 Task: Add the task  Create a new online platform for online nutrition coaching to the section Infrastructure Monitoring Sprint in the project BlueChipper and add a Due Date to the respective task as 2023/12/19
Action: Mouse moved to (477, 372)
Screenshot: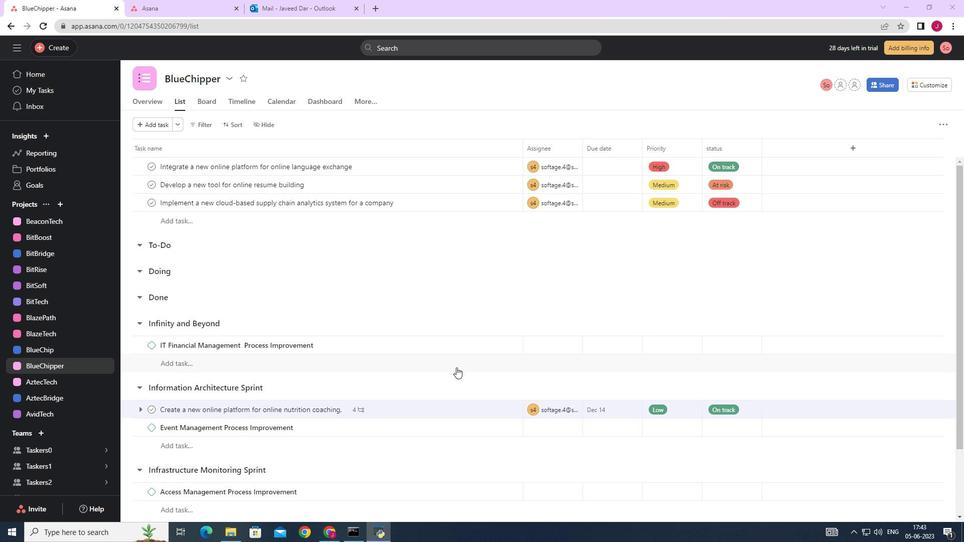 
Action: Mouse scrolled (477, 372) with delta (0, 0)
Screenshot: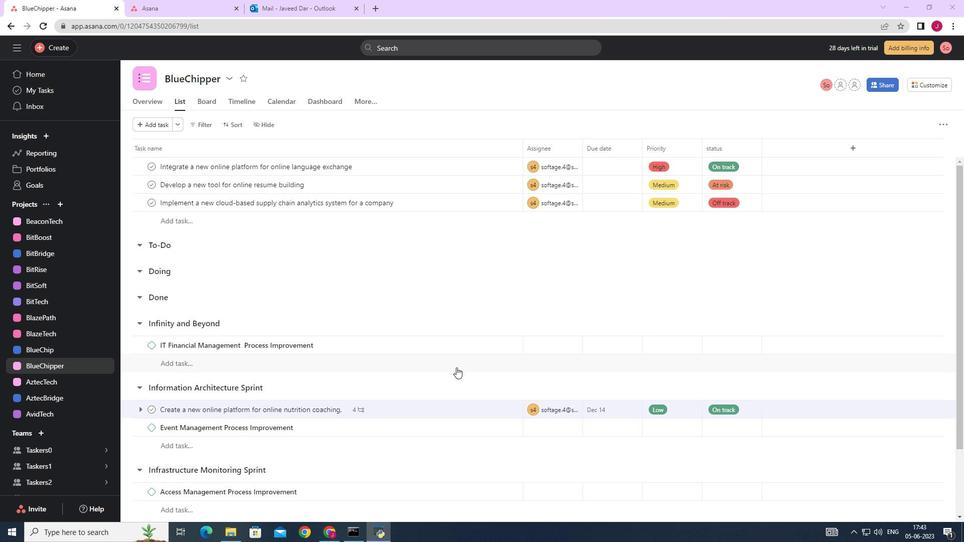 
Action: Mouse moved to (478, 373)
Screenshot: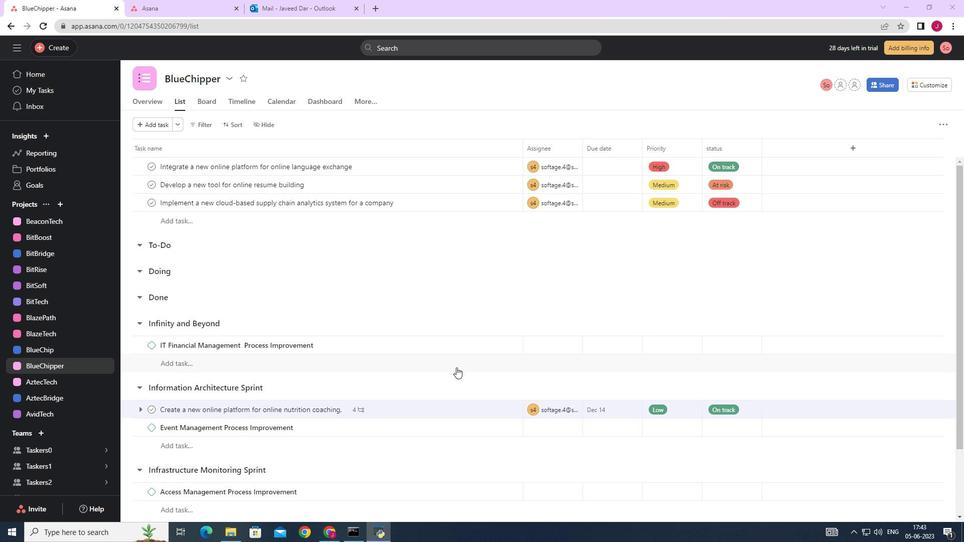 
Action: Mouse scrolled (478, 373) with delta (0, 0)
Screenshot: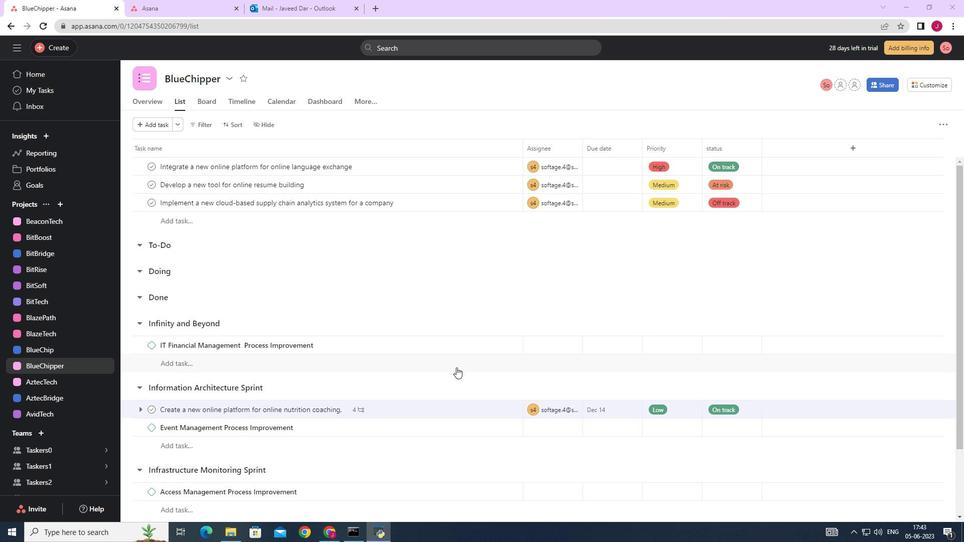 
Action: Mouse moved to (479, 374)
Screenshot: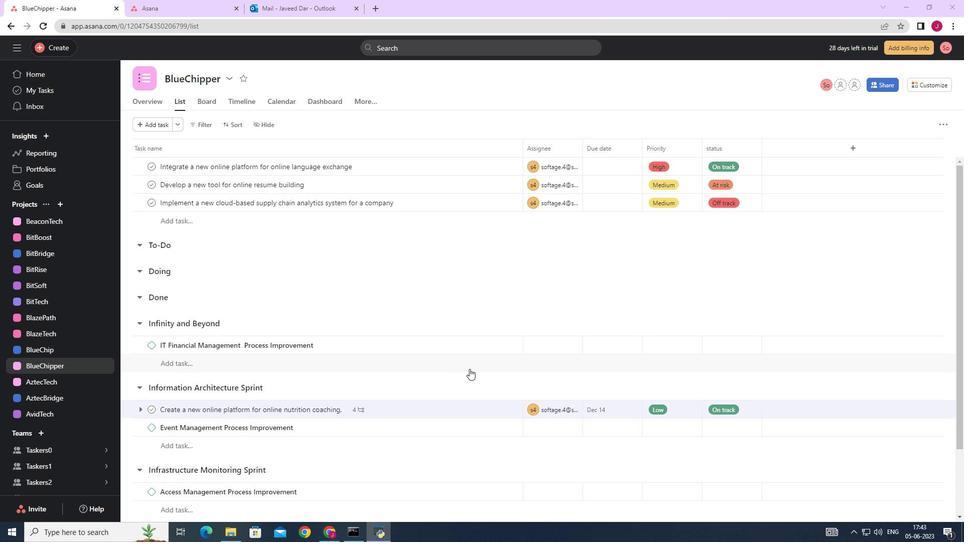 
Action: Mouse scrolled (479, 373) with delta (0, 0)
Screenshot: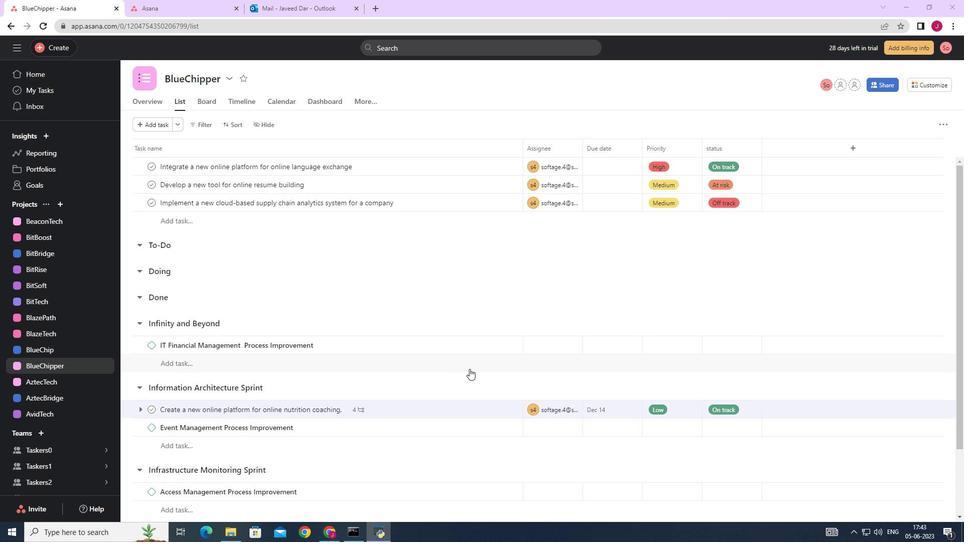 
Action: Mouse moved to (479, 374)
Screenshot: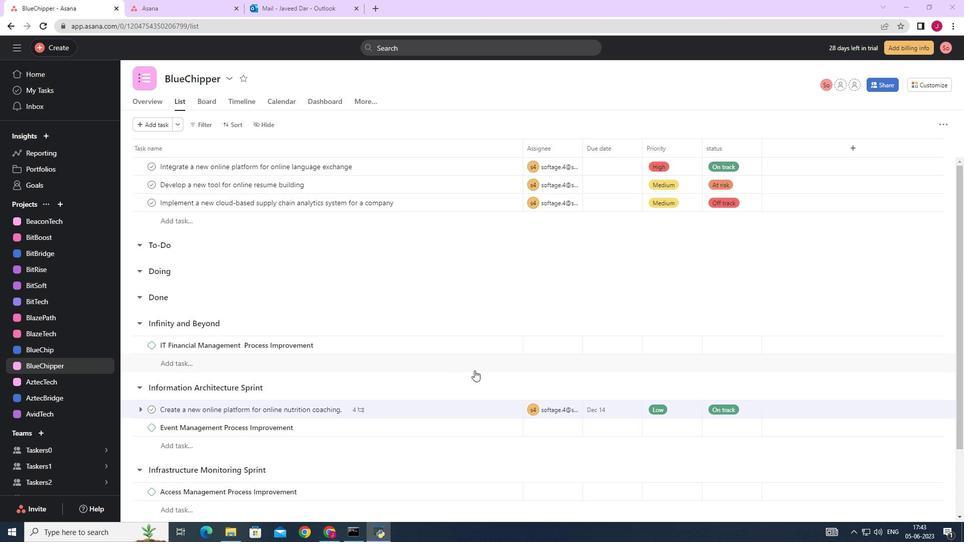 
Action: Mouse scrolled (479, 373) with delta (0, 0)
Screenshot: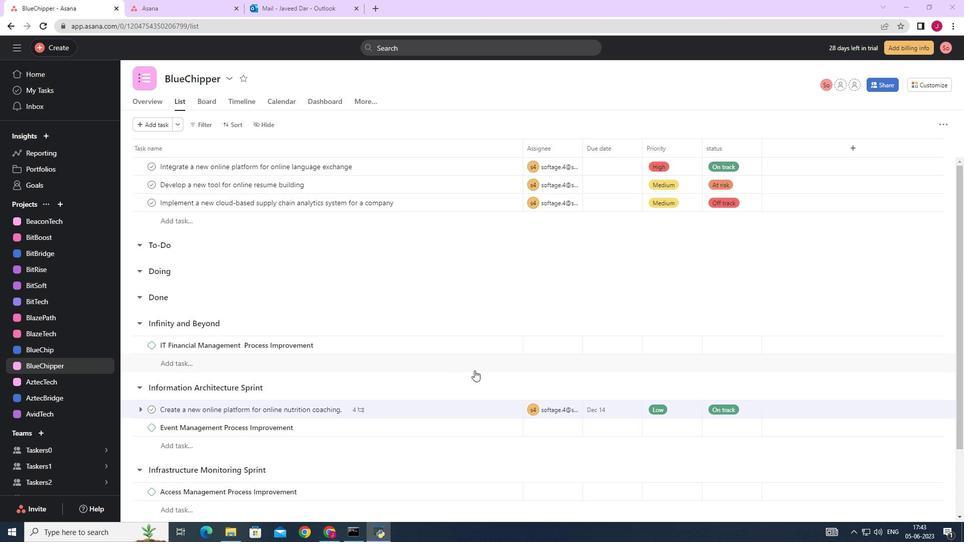 
Action: Mouse moved to (482, 378)
Screenshot: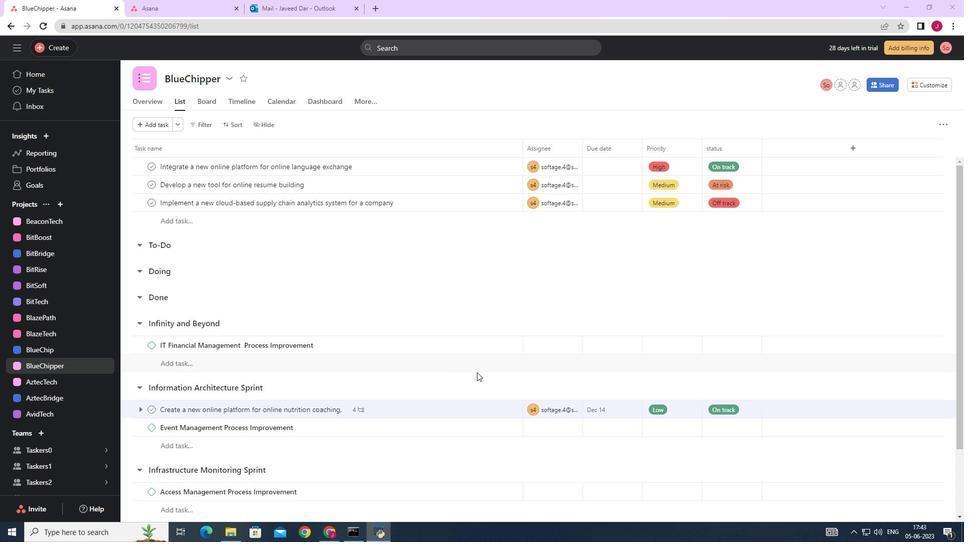 
Action: Mouse scrolled (481, 376) with delta (0, 0)
Screenshot: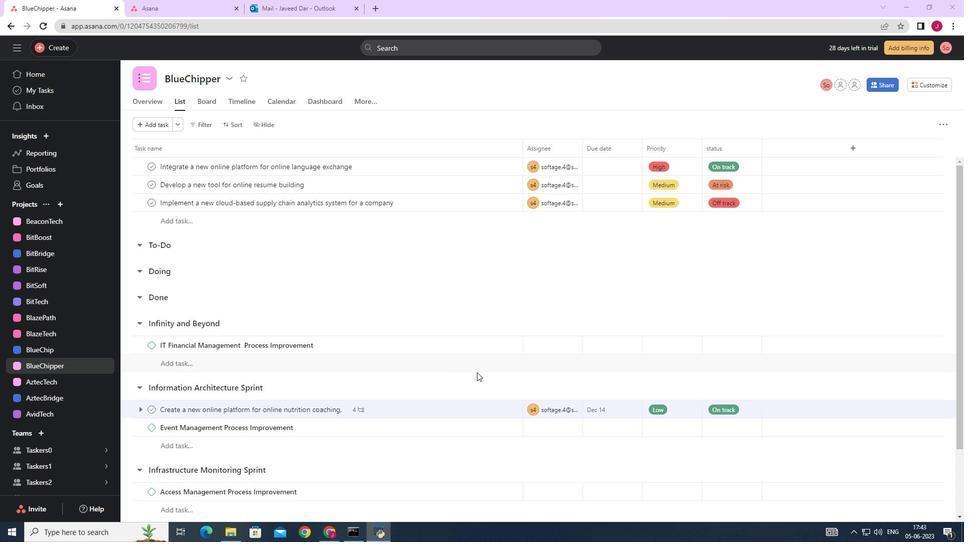 
Action: Mouse moved to (493, 330)
Screenshot: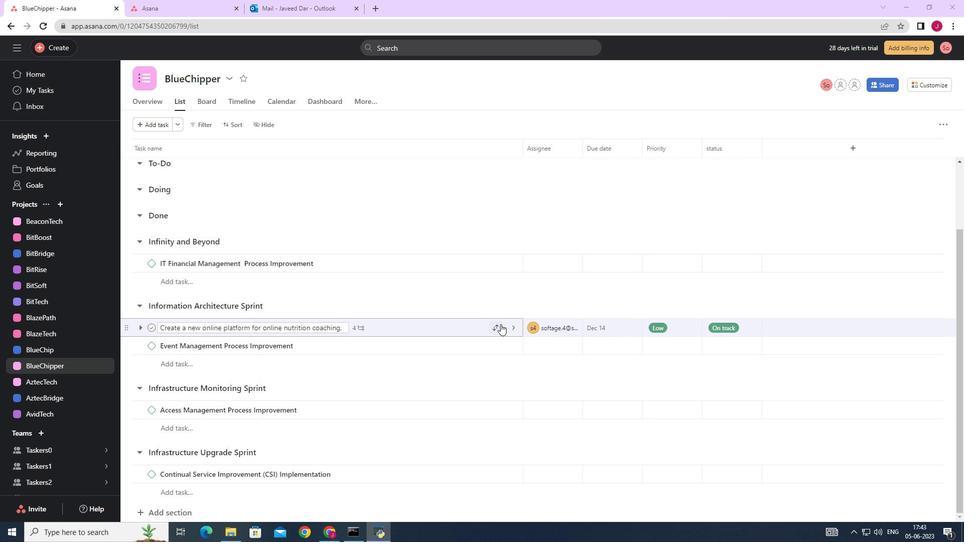 
Action: Mouse pressed left at (493, 330)
Screenshot: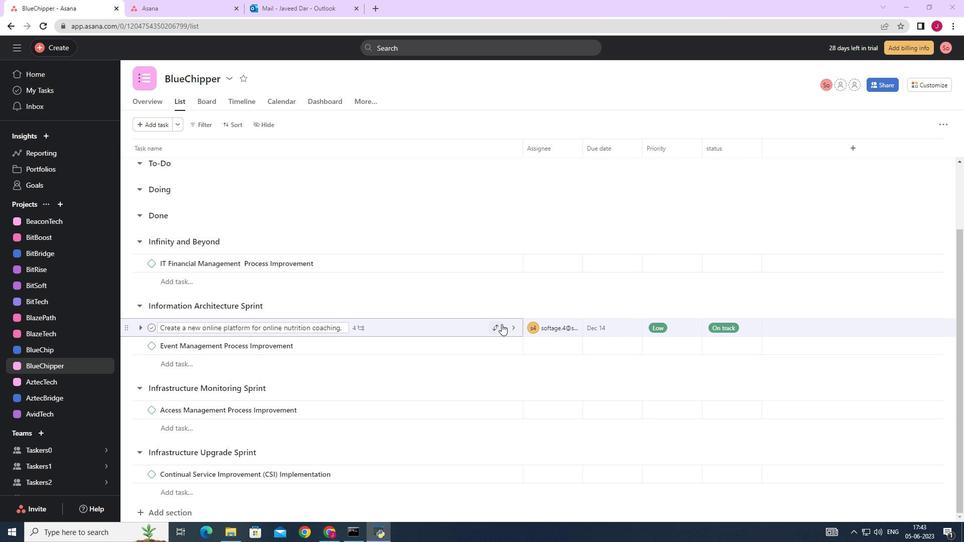 
Action: Mouse moved to (411, 474)
Screenshot: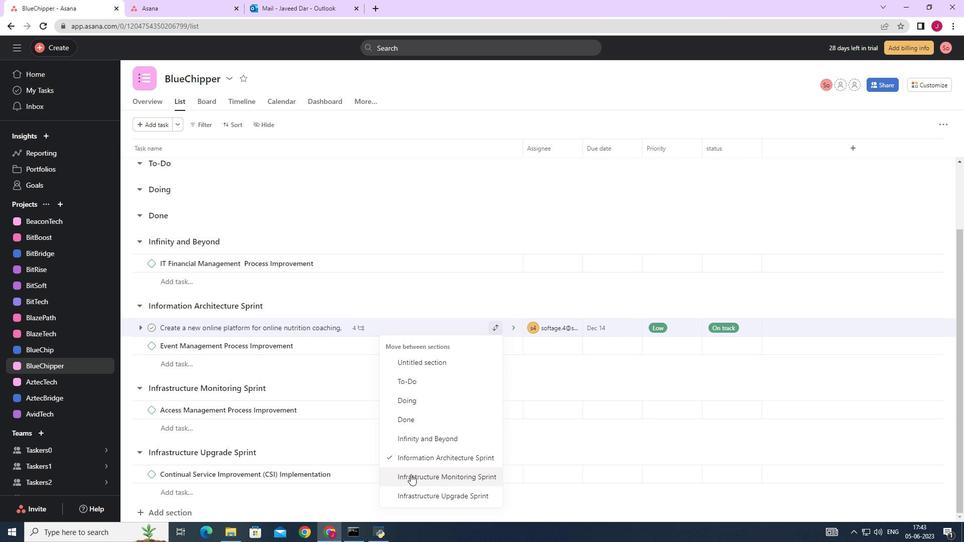 
Action: Mouse pressed left at (411, 474)
Screenshot: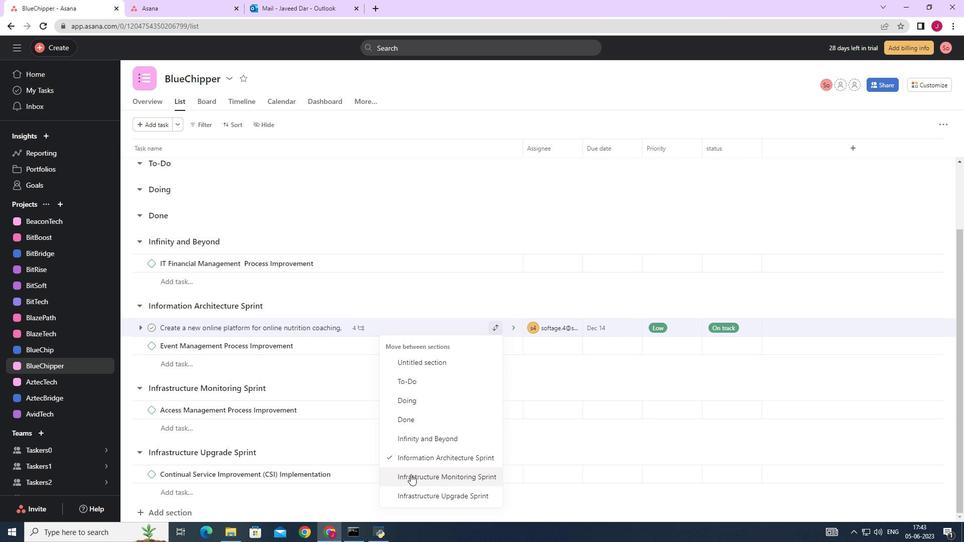 
Action: Mouse moved to (612, 395)
Screenshot: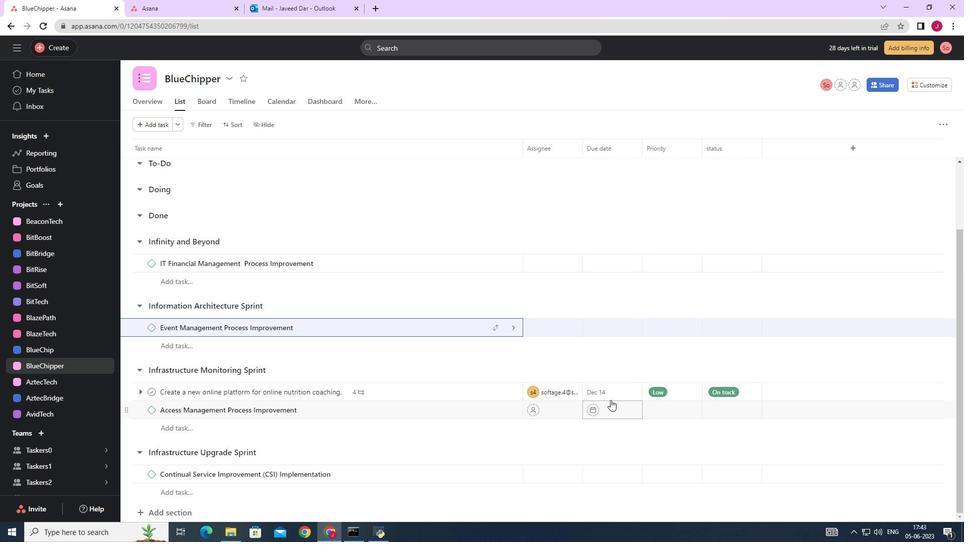 
Action: Mouse pressed left at (612, 395)
Screenshot: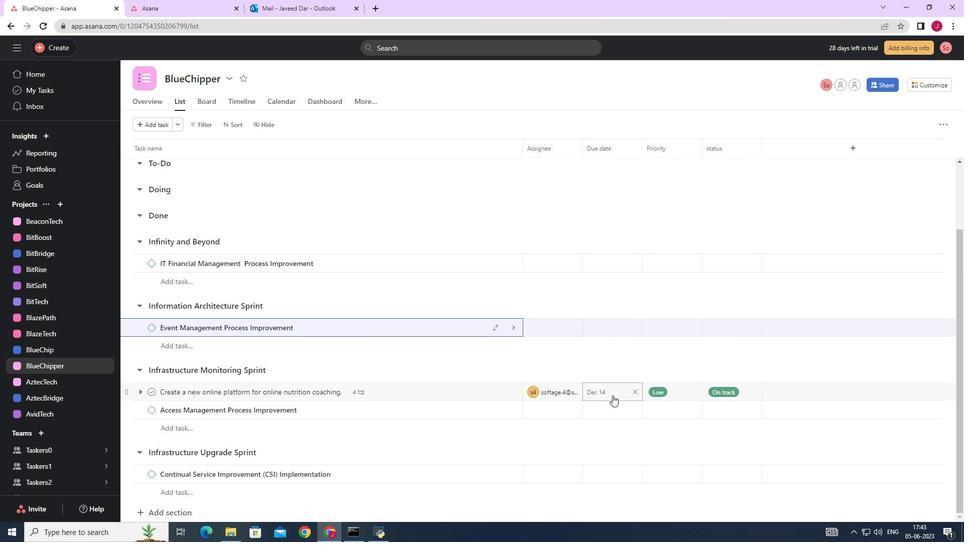 
Action: Mouse moved to (640, 304)
Screenshot: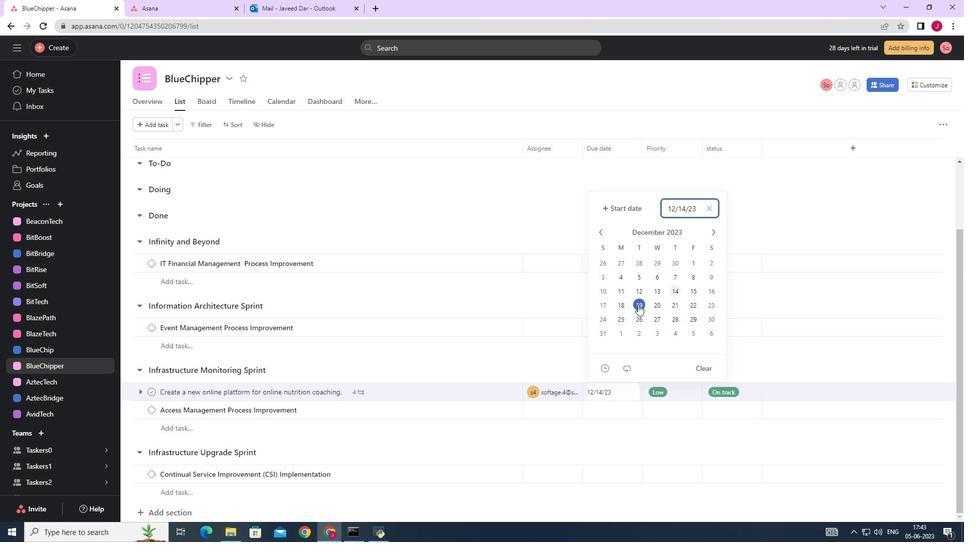 
Action: Mouse pressed left at (640, 304)
Screenshot: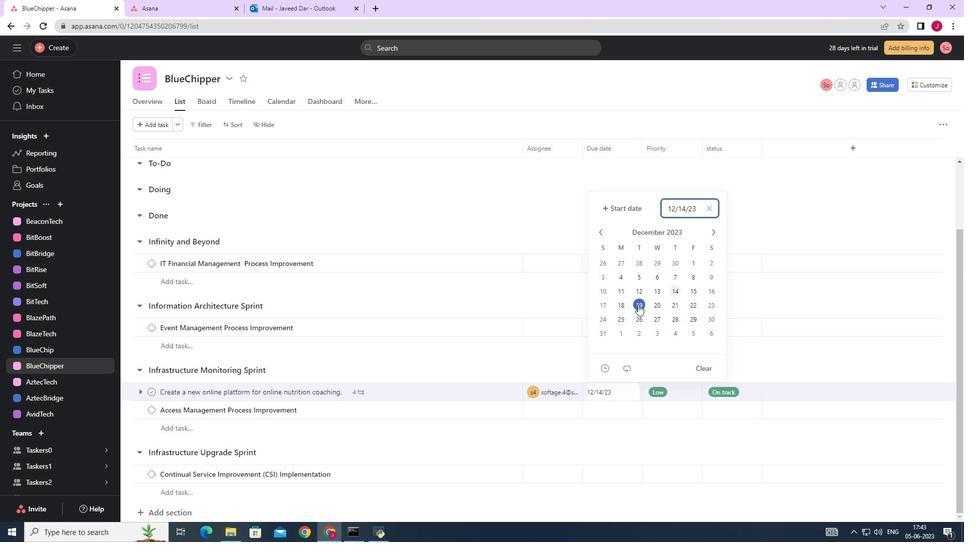 
Action: Mouse moved to (828, 189)
Screenshot: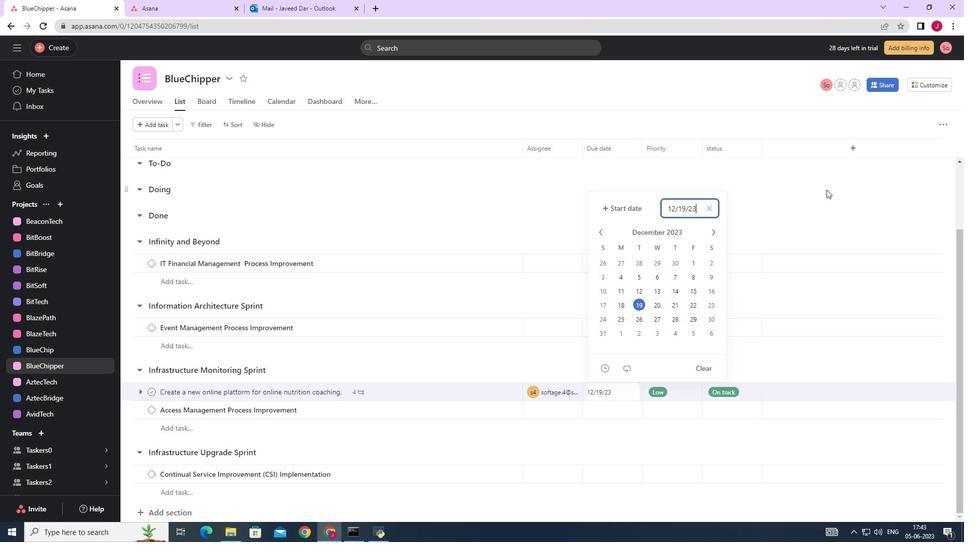 
Action: Mouse pressed left at (828, 189)
Screenshot: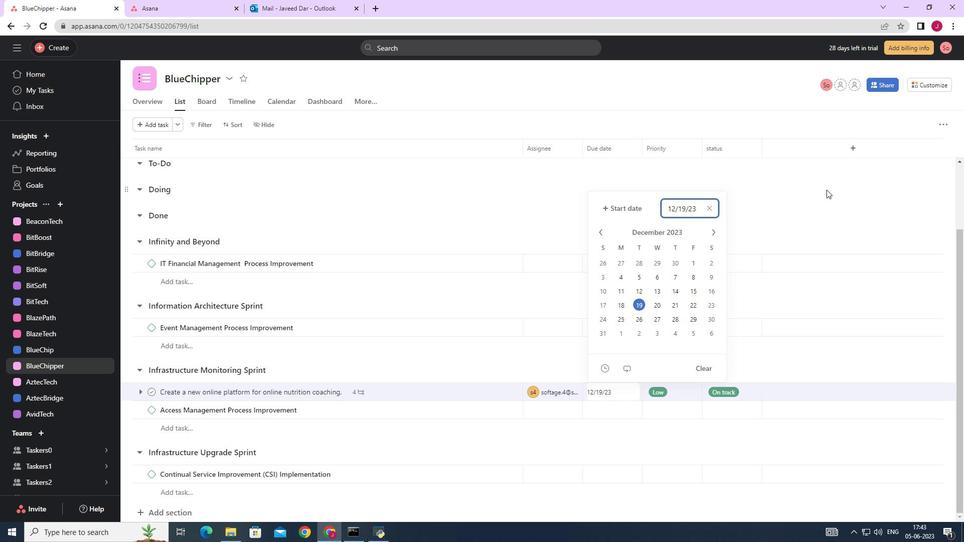 
Action: Mouse moved to (827, 190)
Screenshot: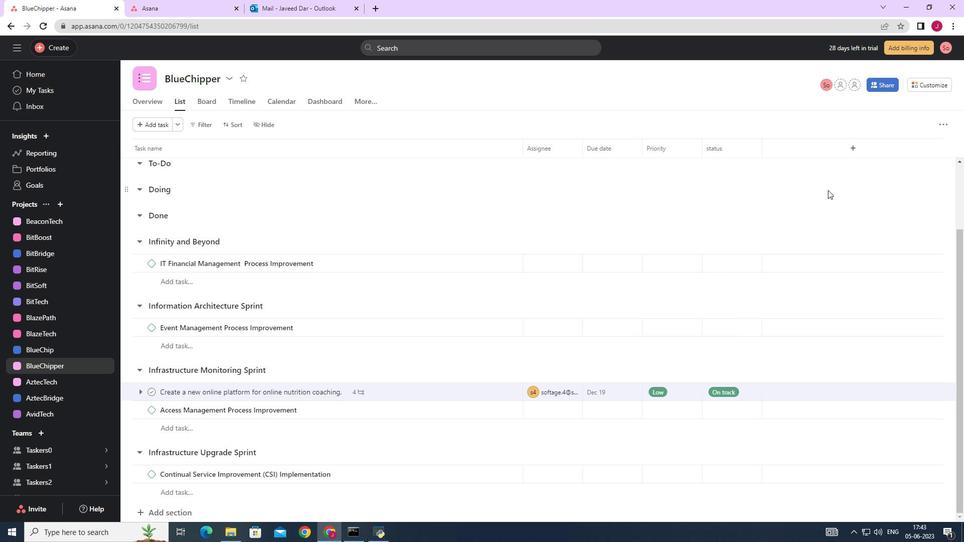 
